 Task: Search one way flight ticket for 2 adults, 2 children, 2 infants in seat in first from Columbus: Rickenbacker International Airport to Greenville: Pitt-greenville Airport on 5-2-2023. Choice of flights is Emirates and Kenya Airways. Number of bags: 2 checked bags. Price is upto 76000. Outbound departure time preference is 20:15.
Action: Mouse moved to (311, 251)
Screenshot: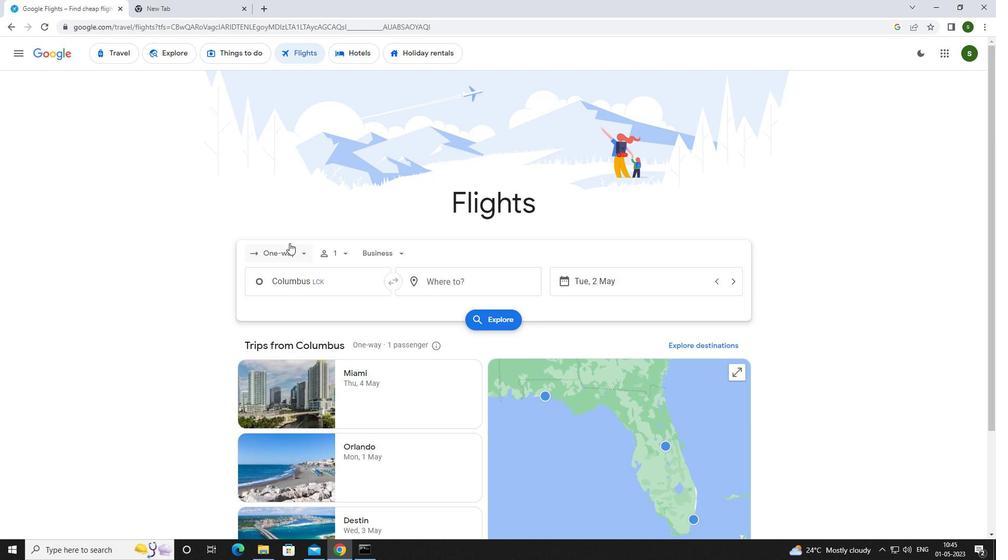 
Action: Mouse pressed left at (311, 251)
Screenshot: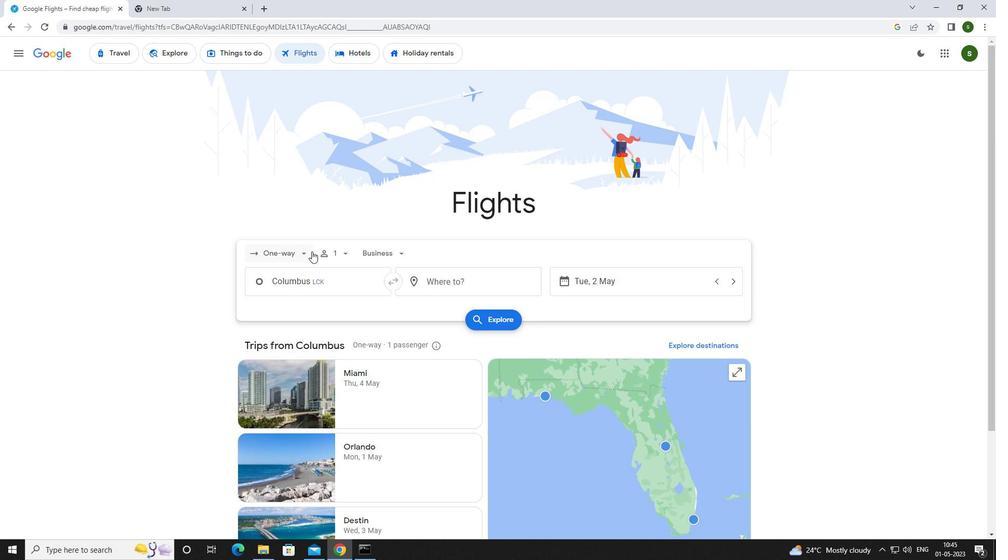 
Action: Mouse moved to (300, 305)
Screenshot: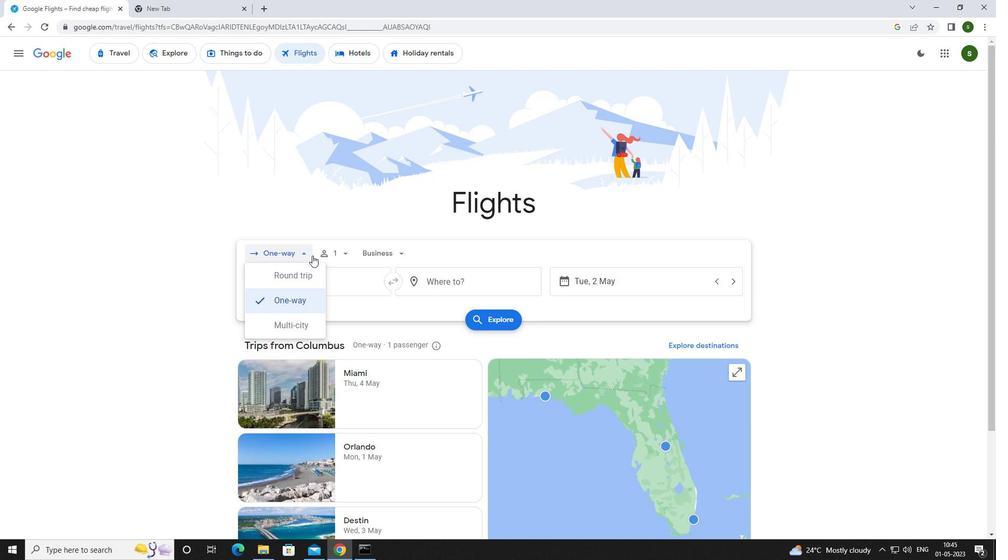 
Action: Mouse pressed left at (300, 305)
Screenshot: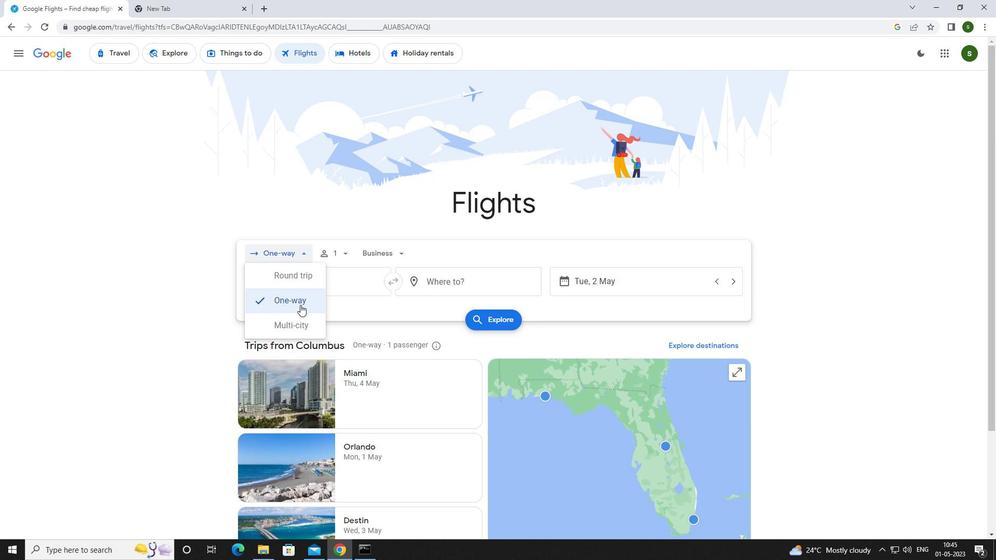 
Action: Mouse moved to (340, 257)
Screenshot: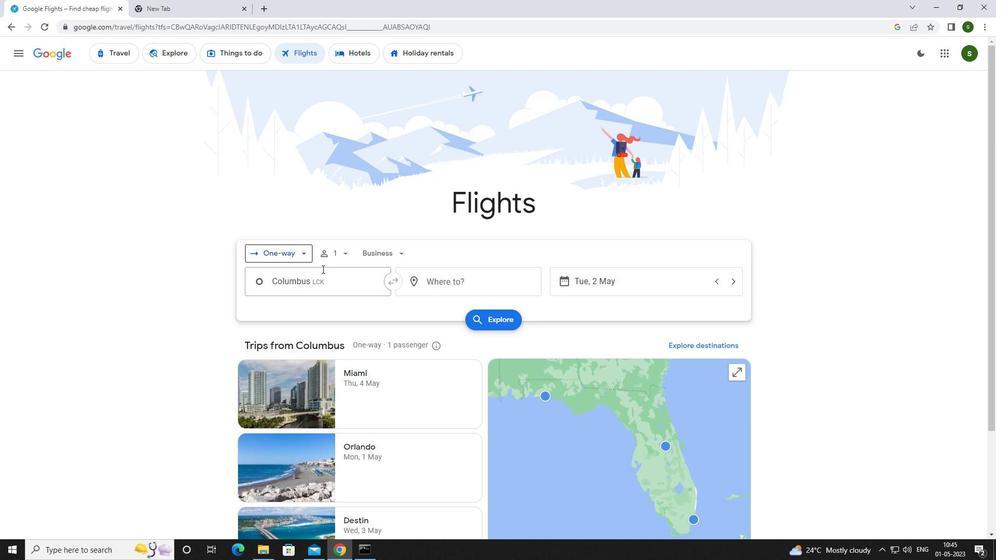
Action: Mouse pressed left at (340, 257)
Screenshot: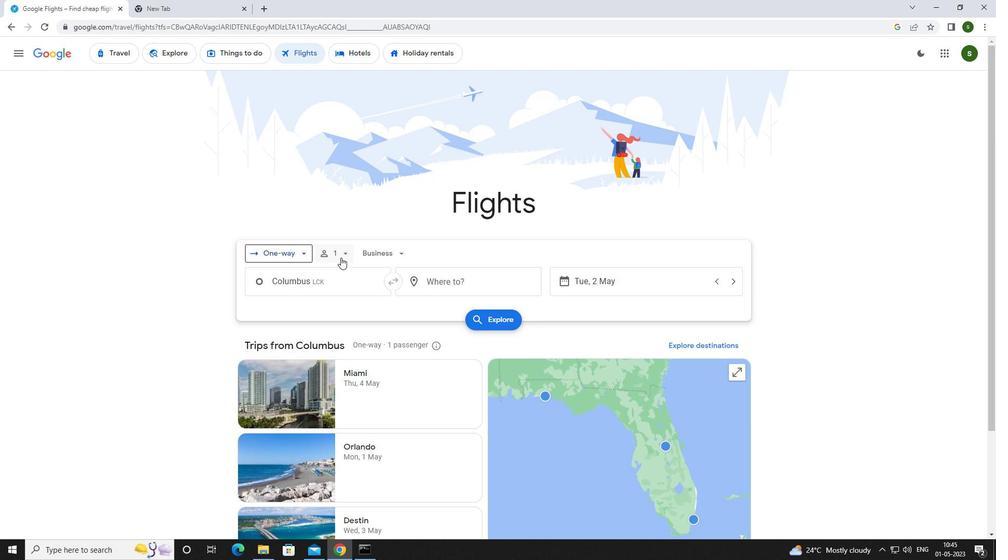 
Action: Mouse moved to (422, 283)
Screenshot: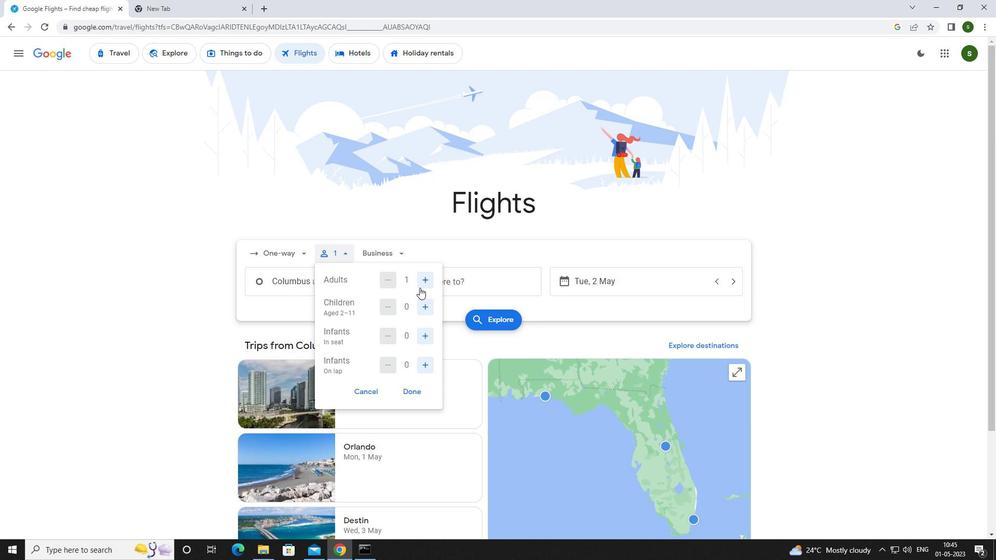 
Action: Mouse pressed left at (422, 283)
Screenshot: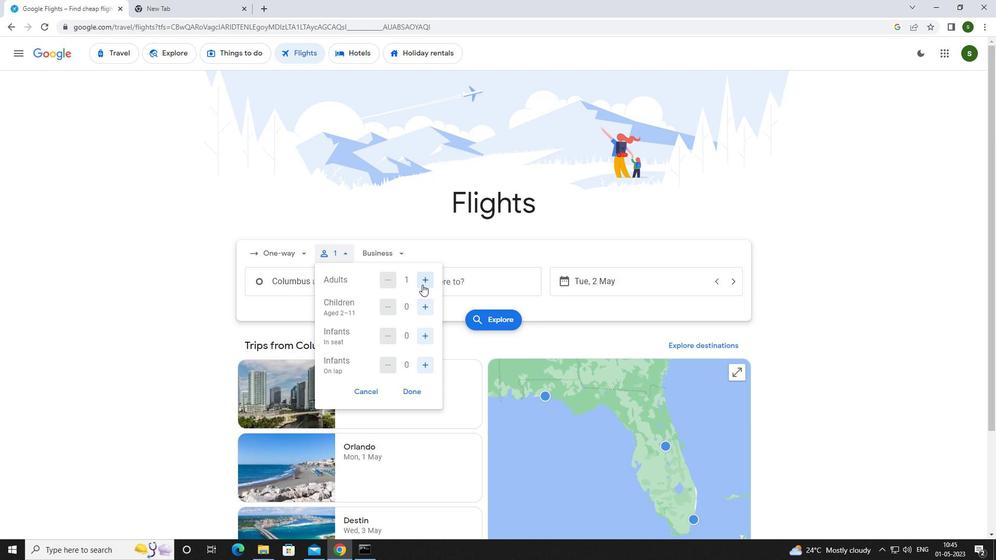 
Action: Mouse moved to (421, 304)
Screenshot: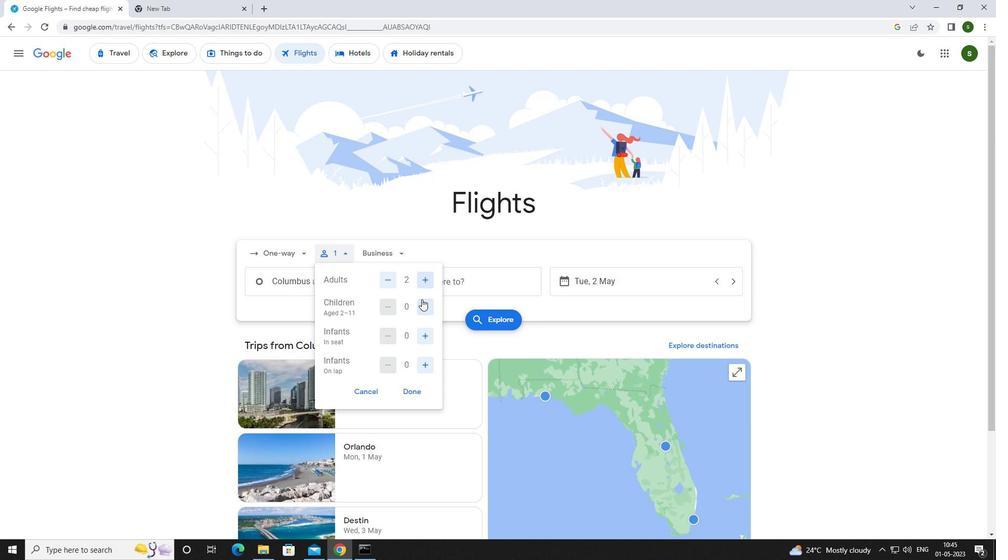 
Action: Mouse pressed left at (421, 304)
Screenshot: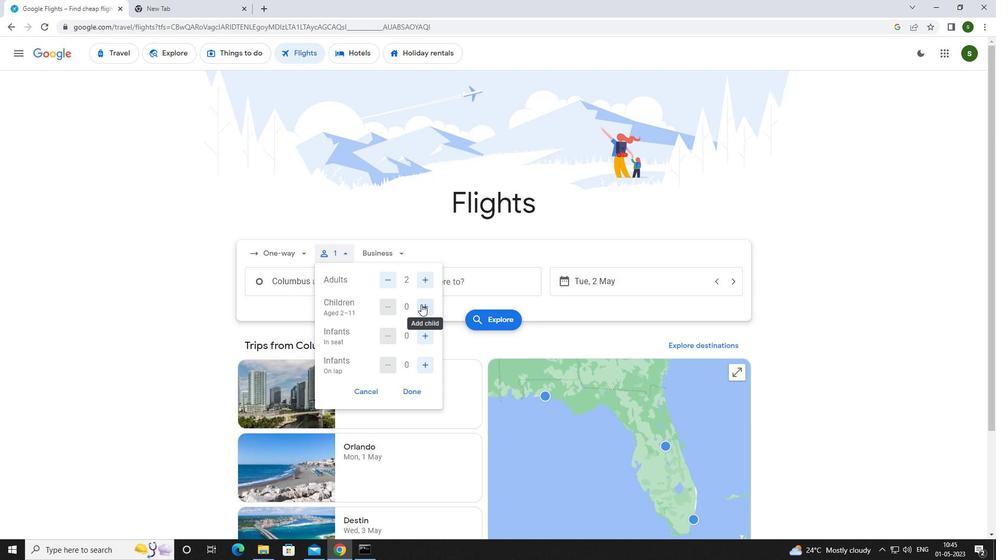 
Action: Mouse pressed left at (421, 304)
Screenshot: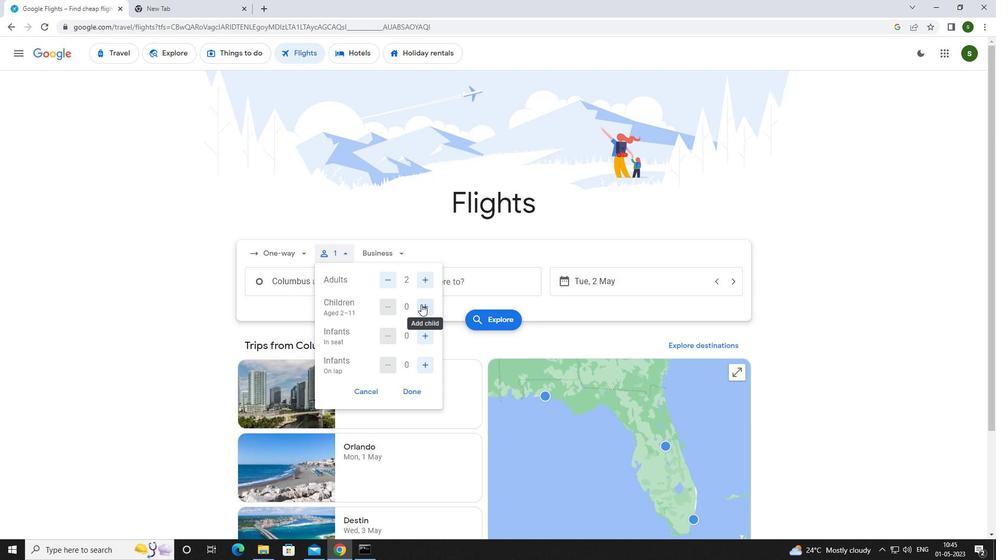 
Action: Mouse moved to (425, 336)
Screenshot: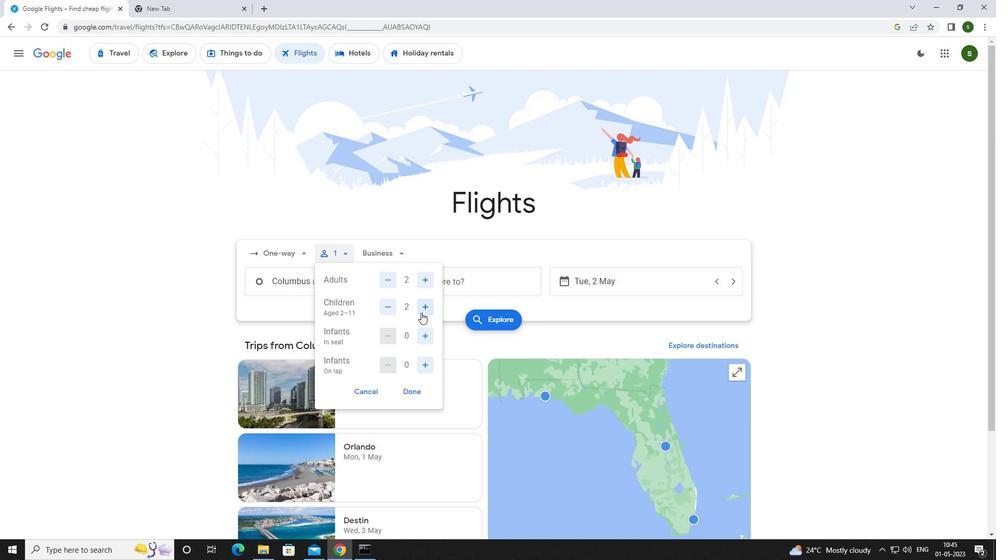 
Action: Mouse pressed left at (425, 336)
Screenshot: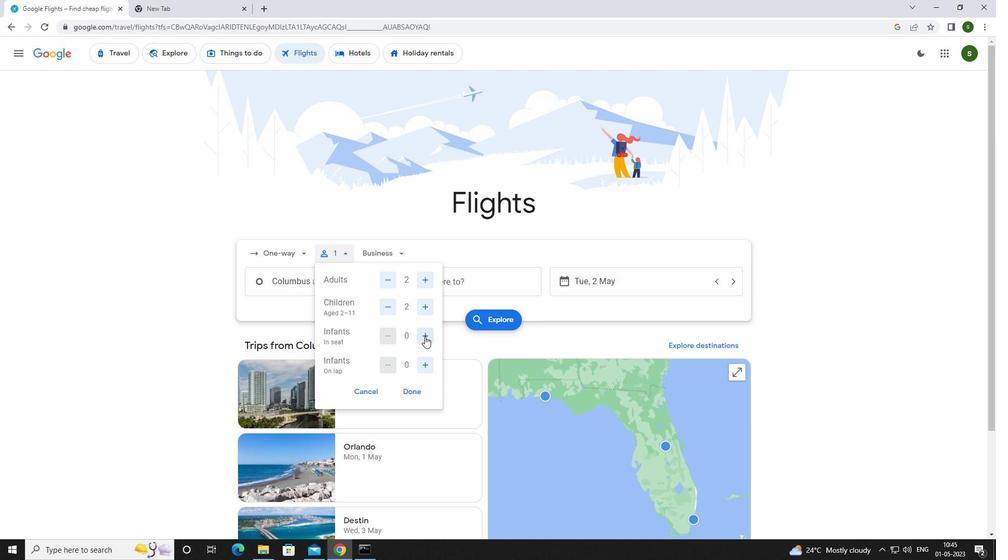 
Action: Mouse pressed left at (425, 336)
Screenshot: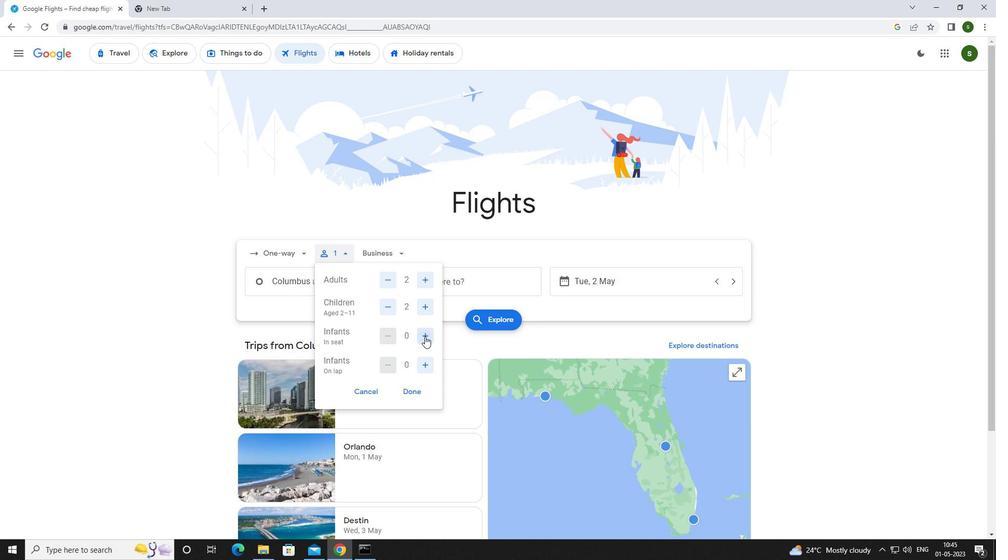 
Action: Mouse moved to (370, 250)
Screenshot: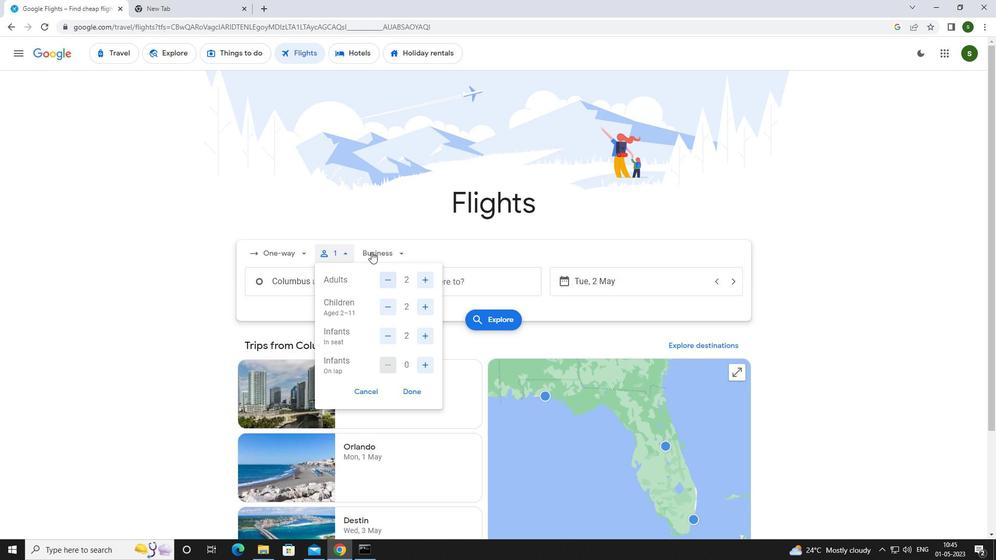 
Action: Mouse pressed left at (370, 250)
Screenshot: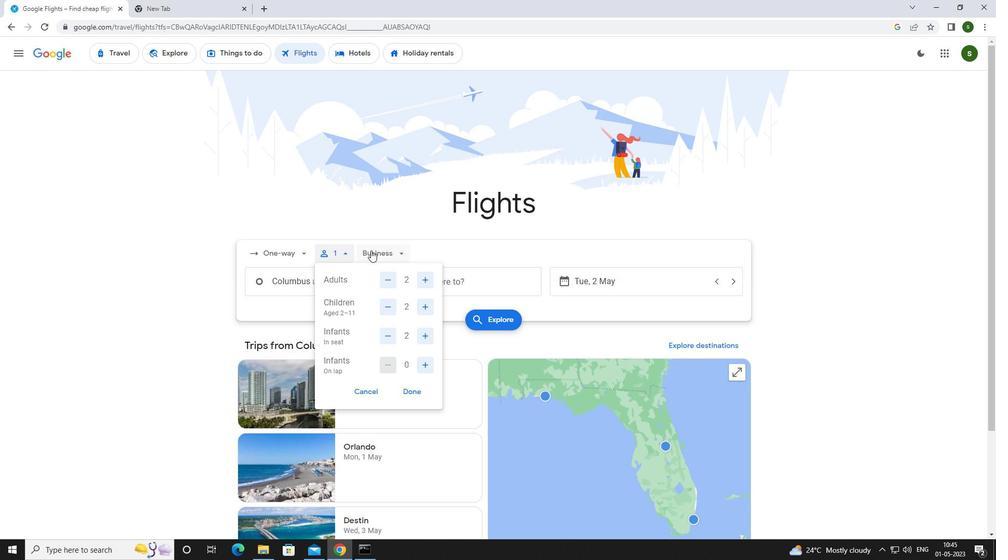 
Action: Mouse moved to (408, 347)
Screenshot: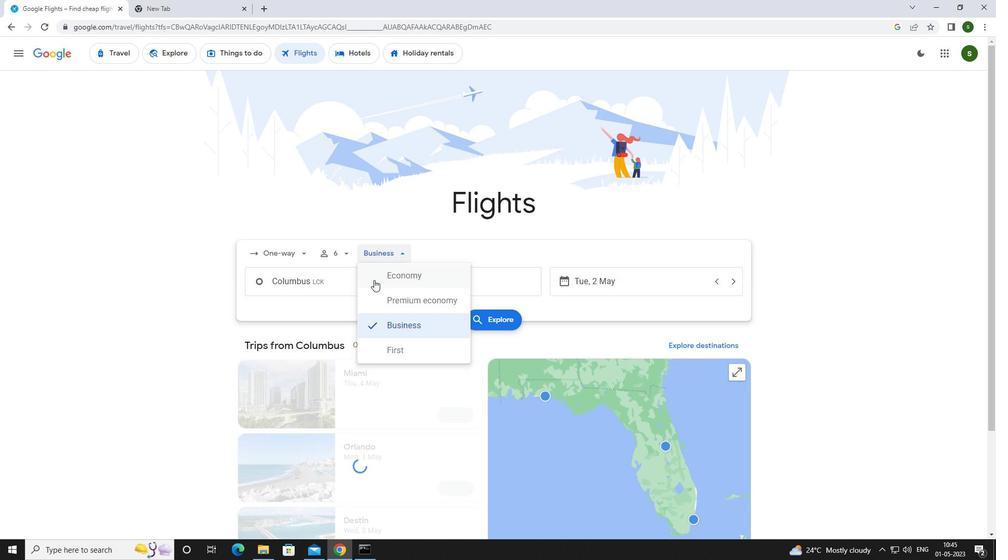 
Action: Mouse pressed left at (408, 347)
Screenshot: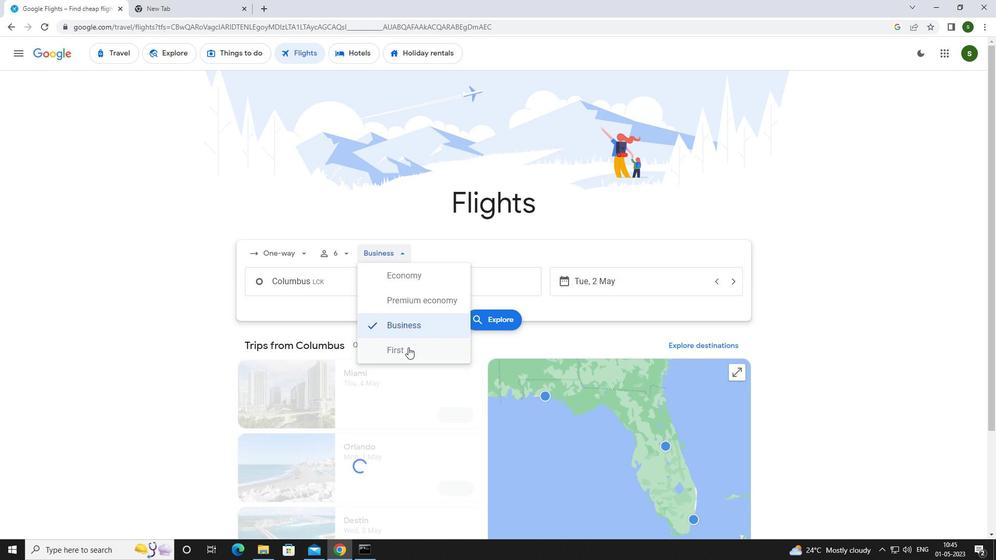 
Action: Mouse moved to (344, 279)
Screenshot: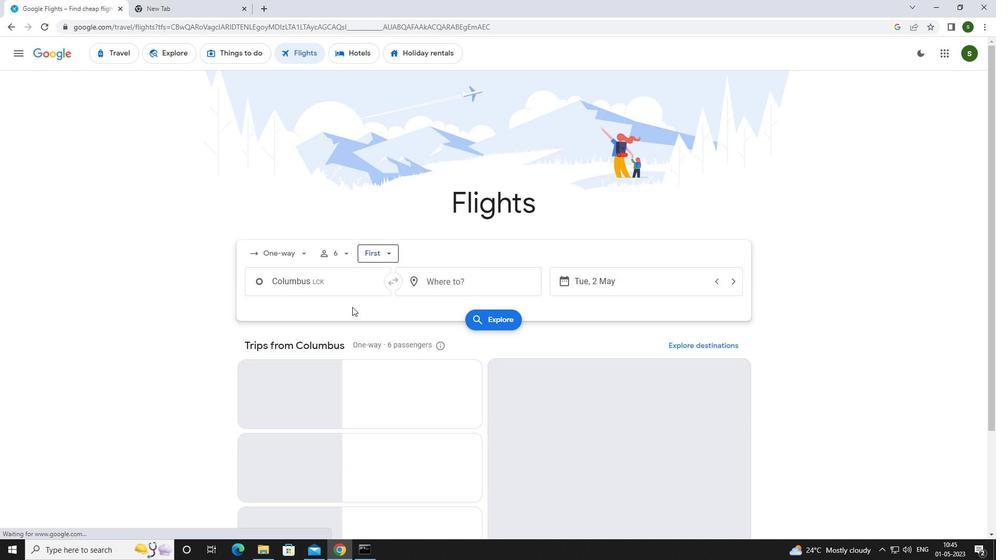 
Action: Mouse pressed left at (344, 279)
Screenshot: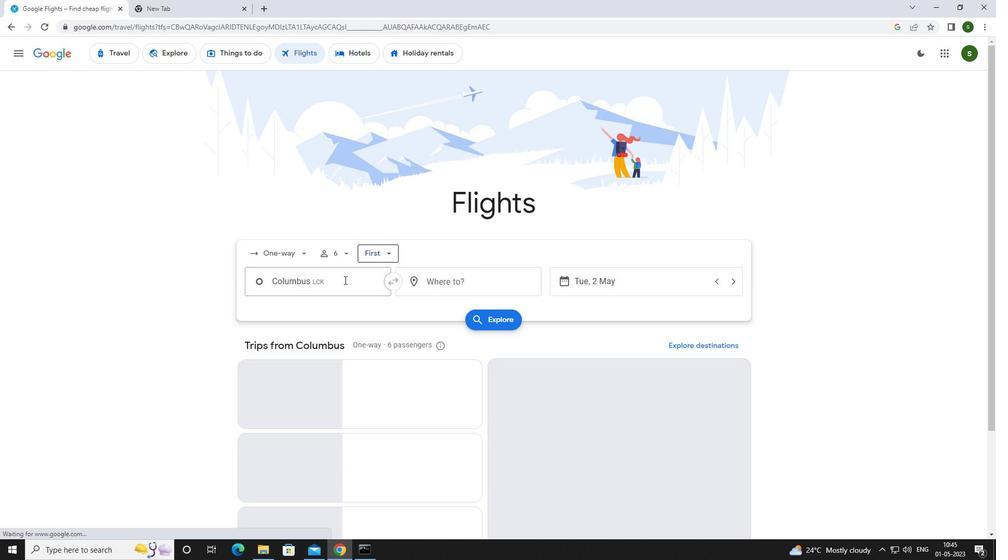 
Action: Mouse moved to (344, 278)
Screenshot: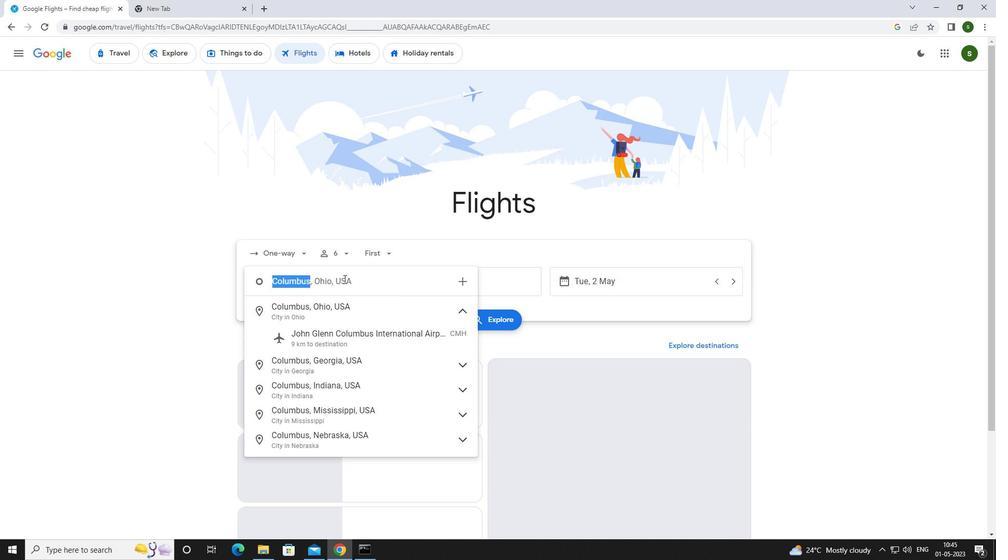 
Action: Key pressed r<Key.caps_lock>ickenbac
Screenshot: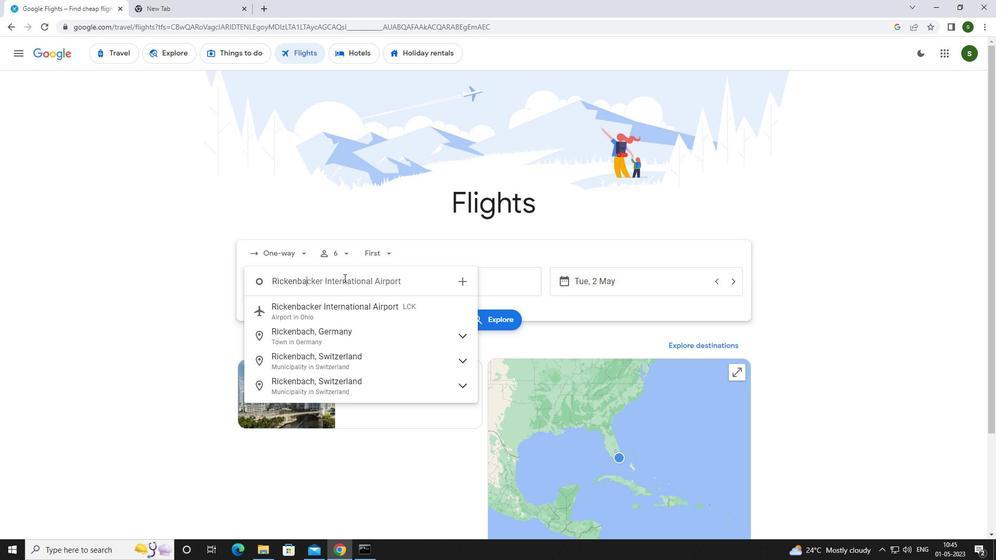 
Action: Mouse moved to (340, 305)
Screenshot: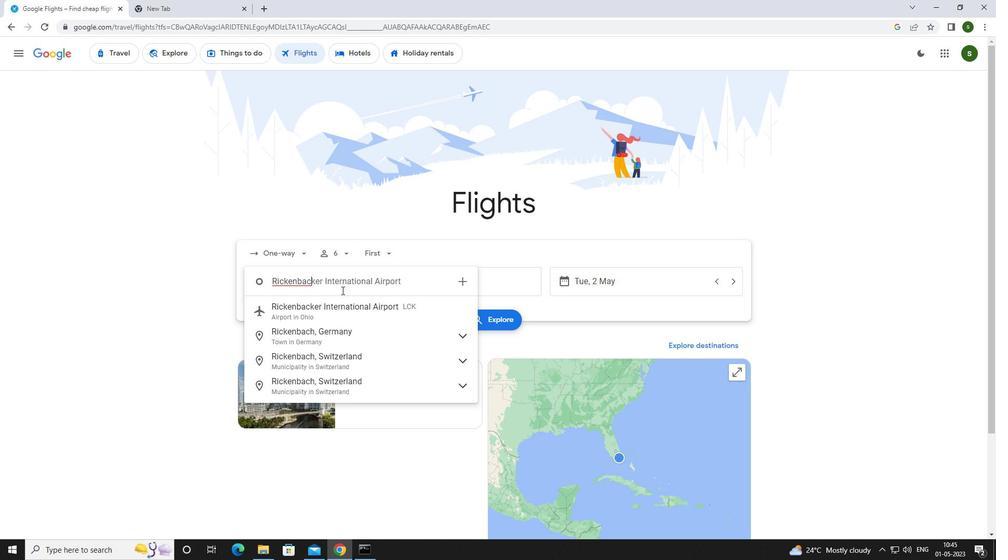 
Action: Mouse pressed left at (340, 305)
Screenshot: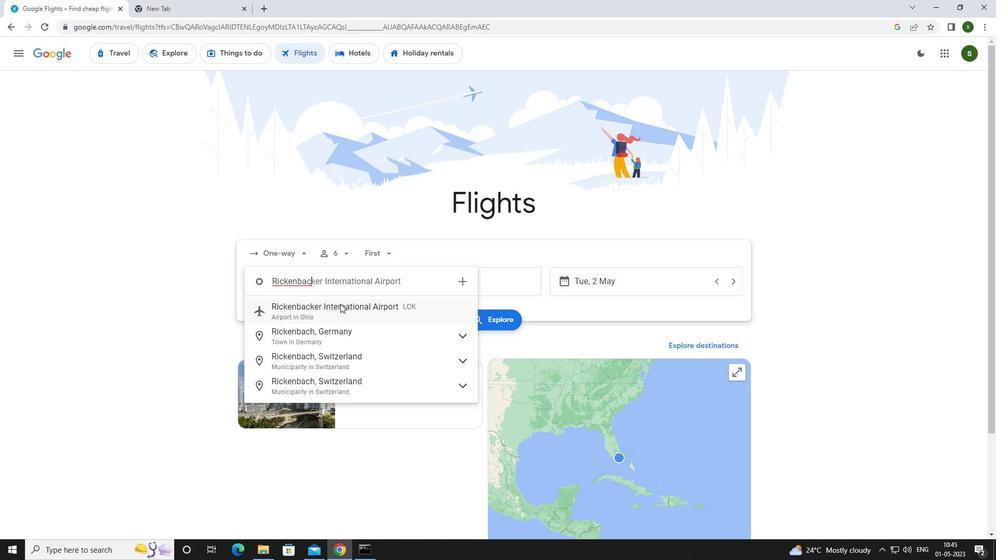 
Action: Mouse moved to (437, 284)
Screenshot: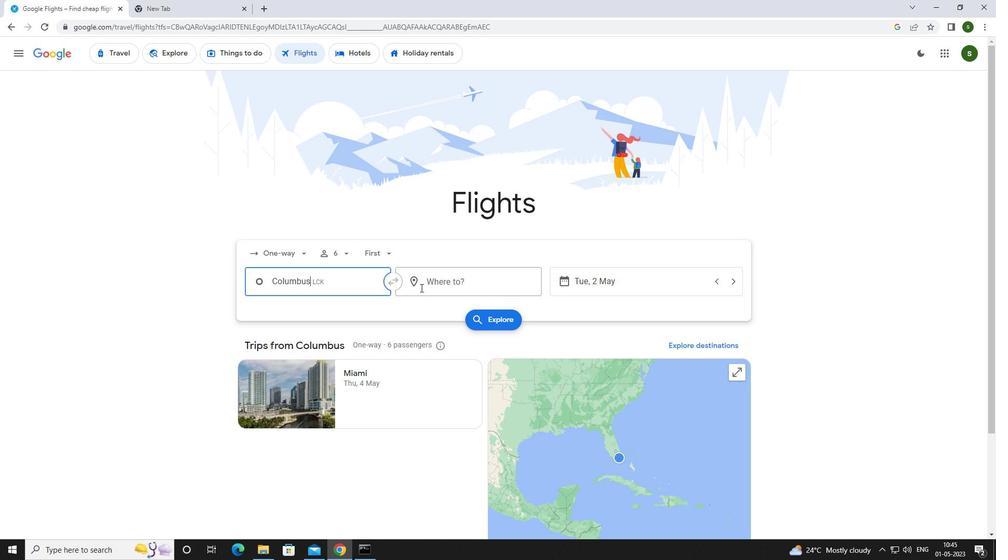
Action: Mouse pressed left at (437, 284)
Screenshot: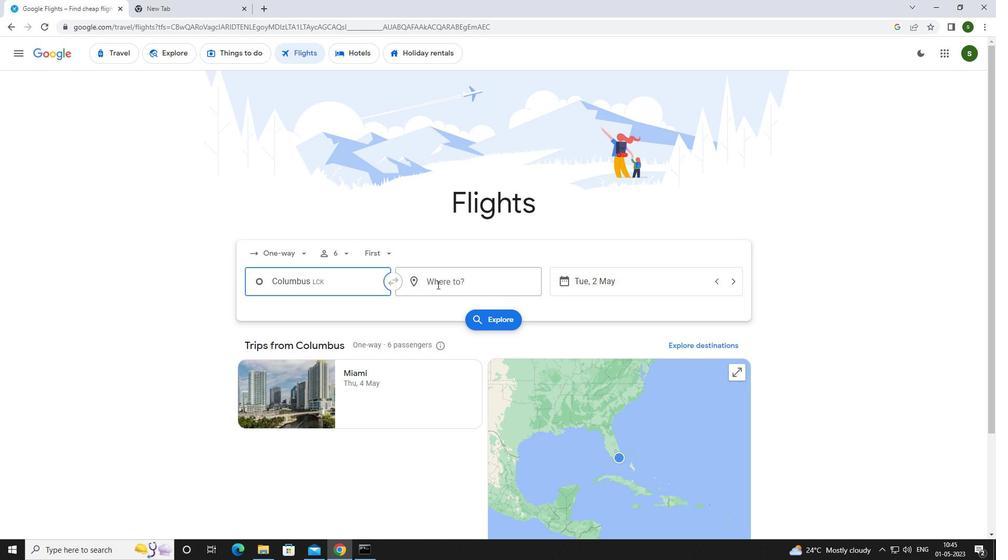 
Action: Key pressed <Key.caps_lock>s<Key.caps_lock>pringfi
Screenshot: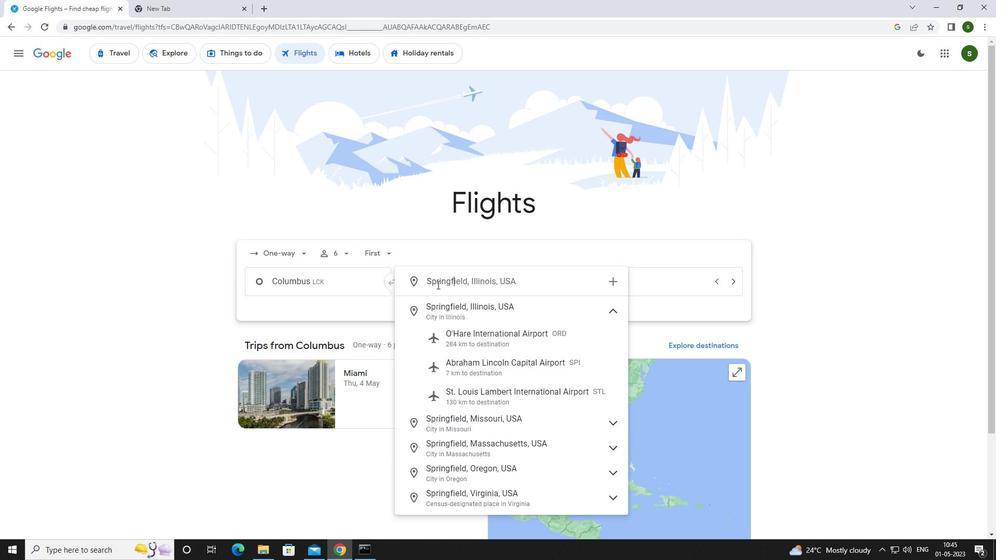 
Action: Mouse moved to (489, 374)
Screenshot: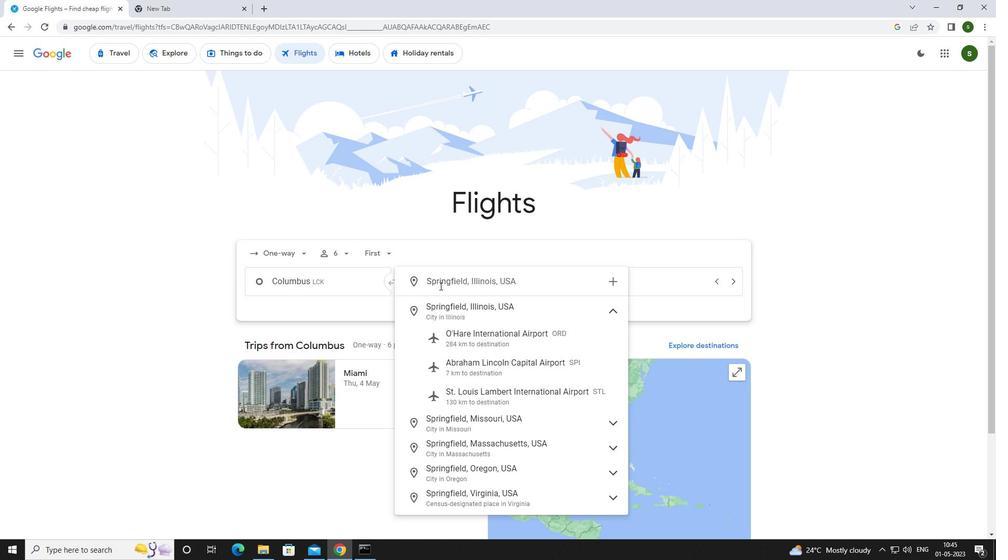 
Action: Mouse pressed left at (489, 374)
Screenshot: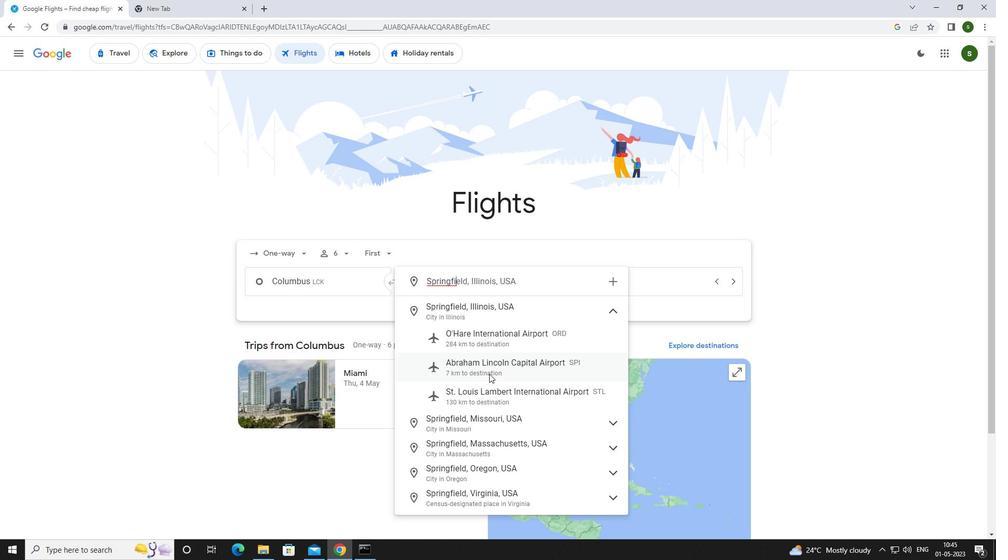 
Action: Mouse moved to (644, 280)
Screenshot: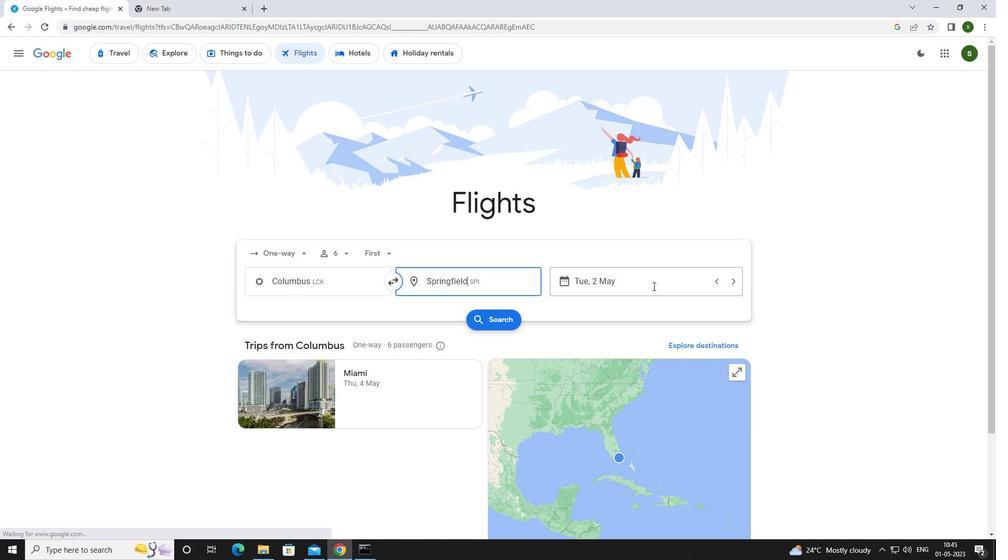 
Action: Mouse pressed left at (644, 280)
Screenshot: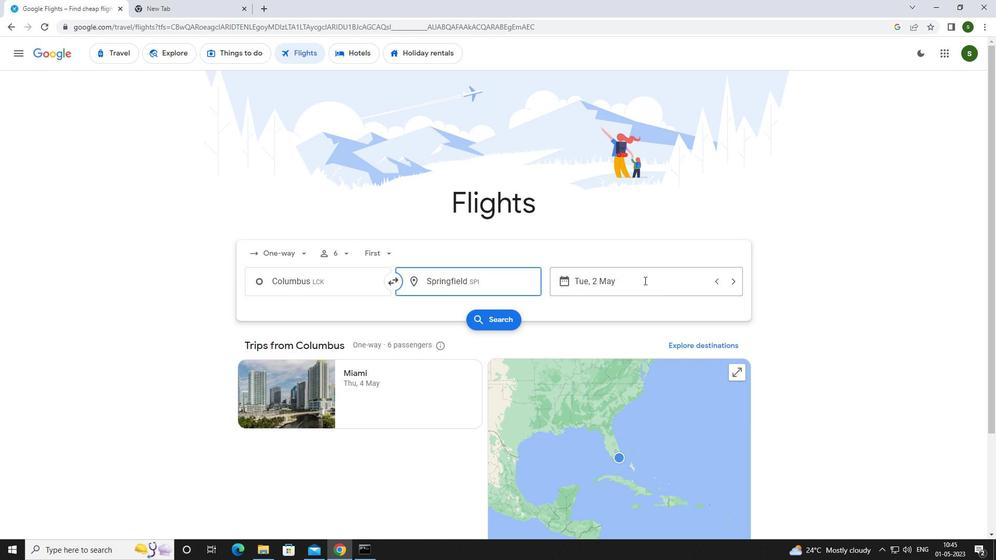
Action: Mouse moved to (426, 359)
Screenshot: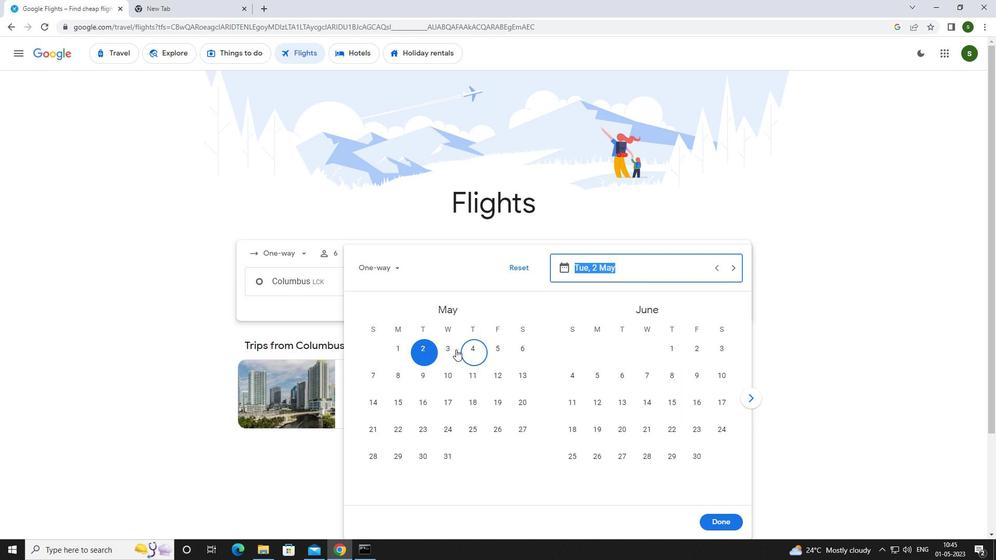 
Action: Mouse pressed left at (426, 359)
Screenshot: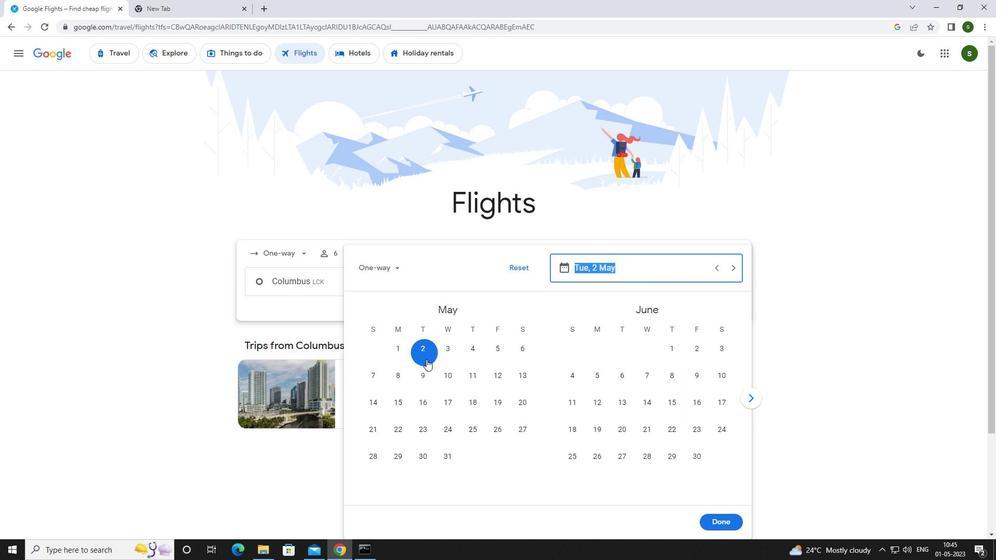 
Action: Mouse moved to (723, 526)
Screenshot: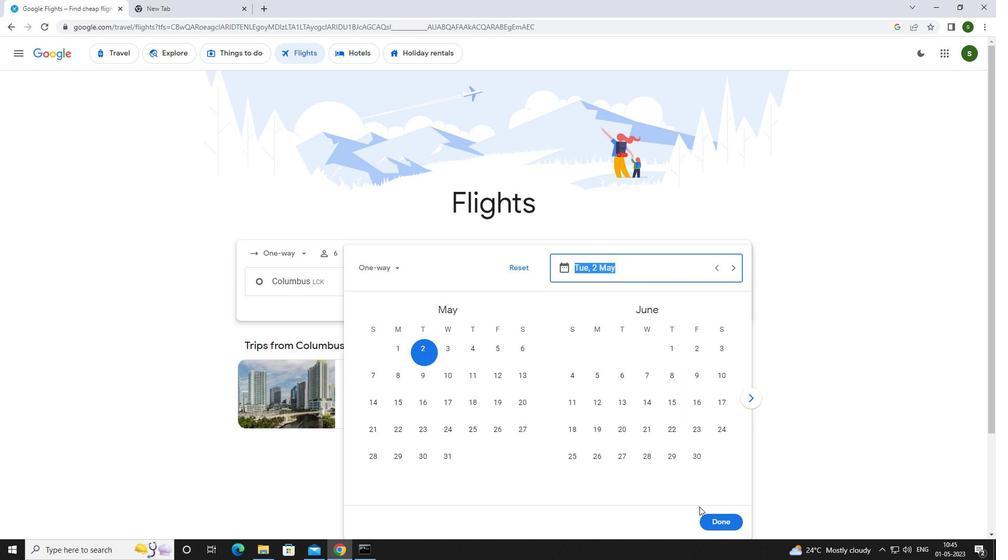 
Action: Mouse pressed left at (723, 526)
Screenshot: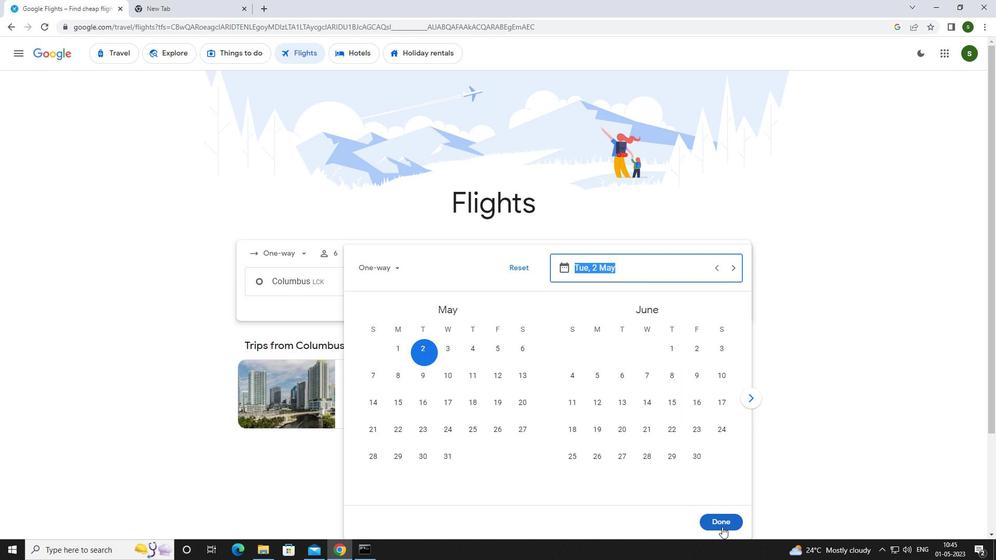 
Action: Mouse moved to (514, 323)
Screenshot: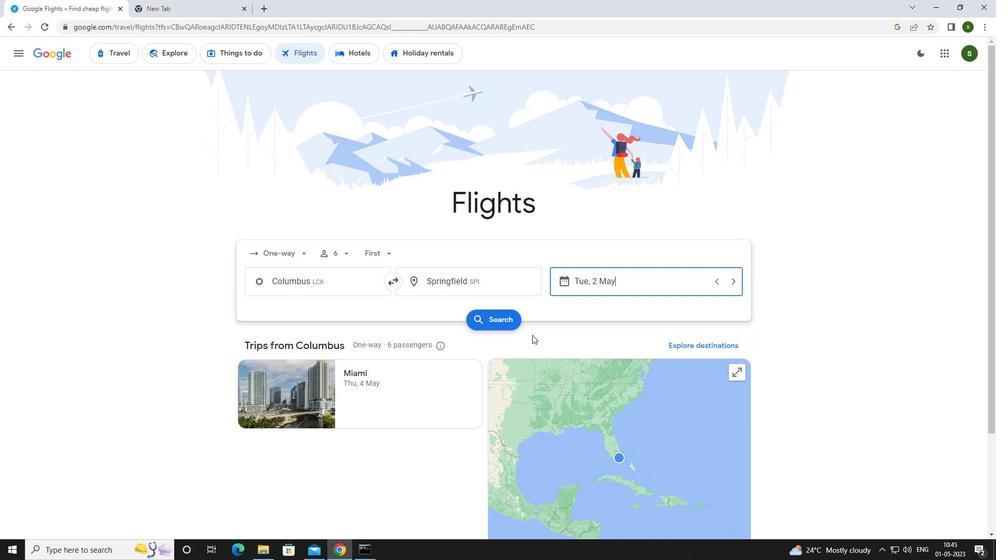
Action: Mouse pressed left at (514, 323)
Screenshot: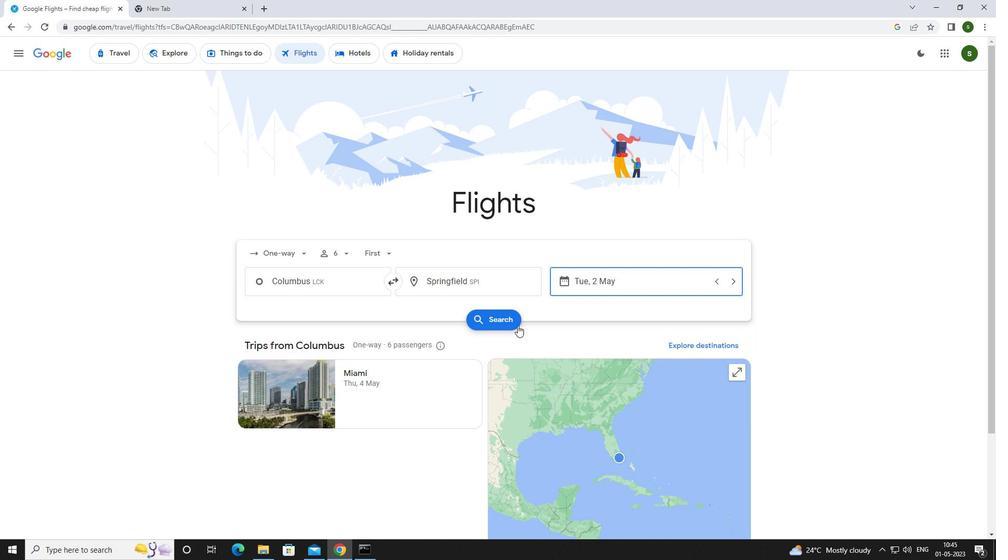 
Action: Mouse moved to (244, 145)
Screenshot: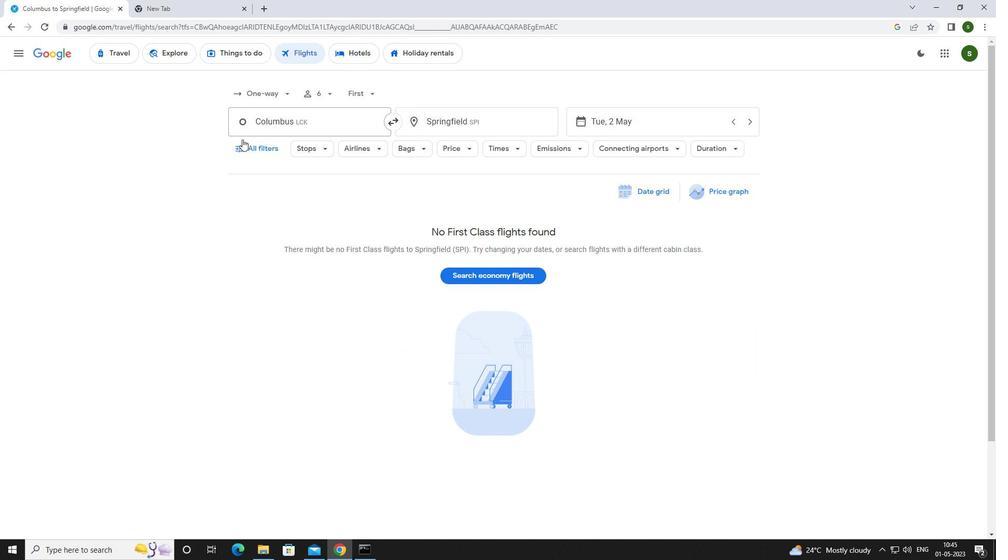 
Action: Mouse pressed left at (244, 145)
Screenshot: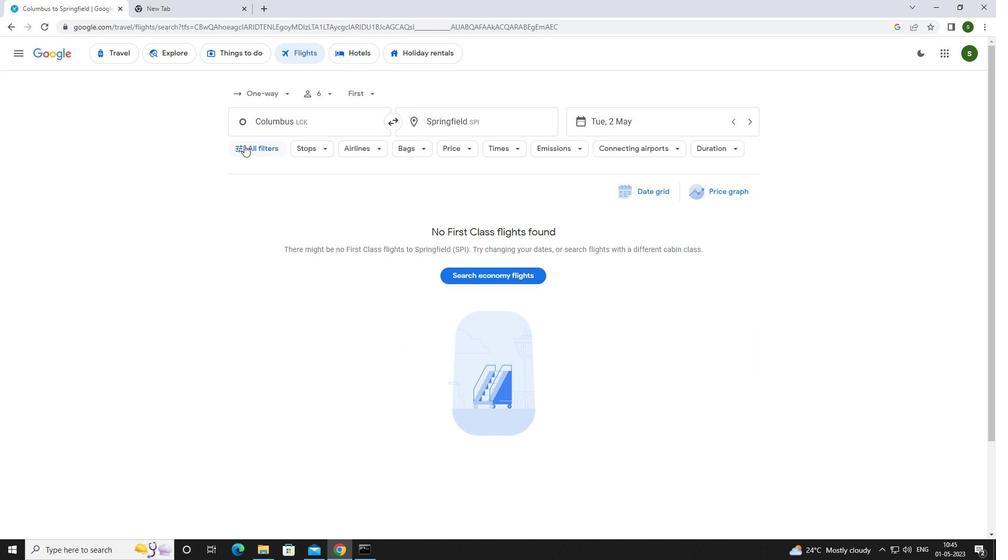 
Action: Mouse moved to (388, 368)
Screenshot: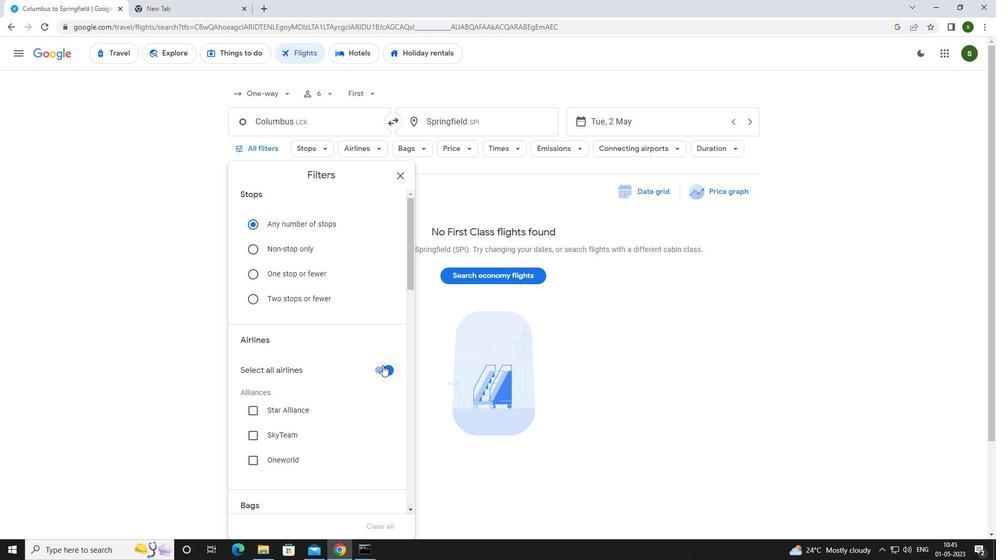 
Action: Mouse pressed left at (388, 368)
Screenshot: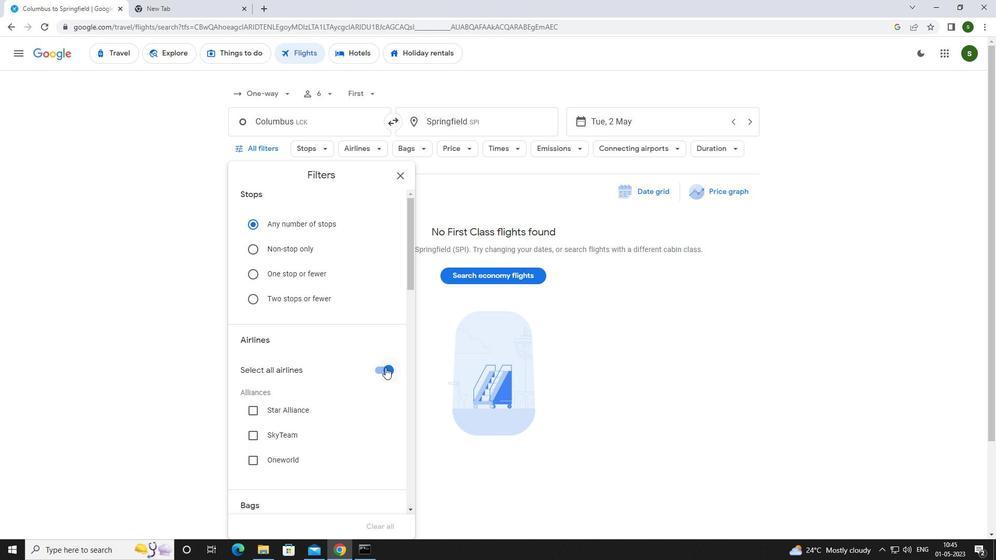
Action: Mouse moved to (347, 340)
Screenshot: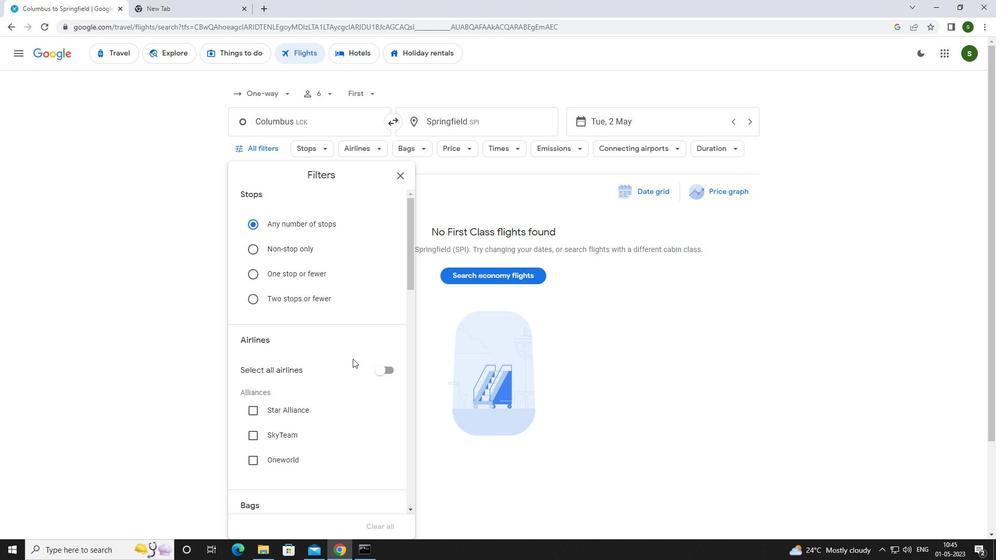 
Action: Mouse scrolled (347, 339) with delta (0, 0)
Screenshot: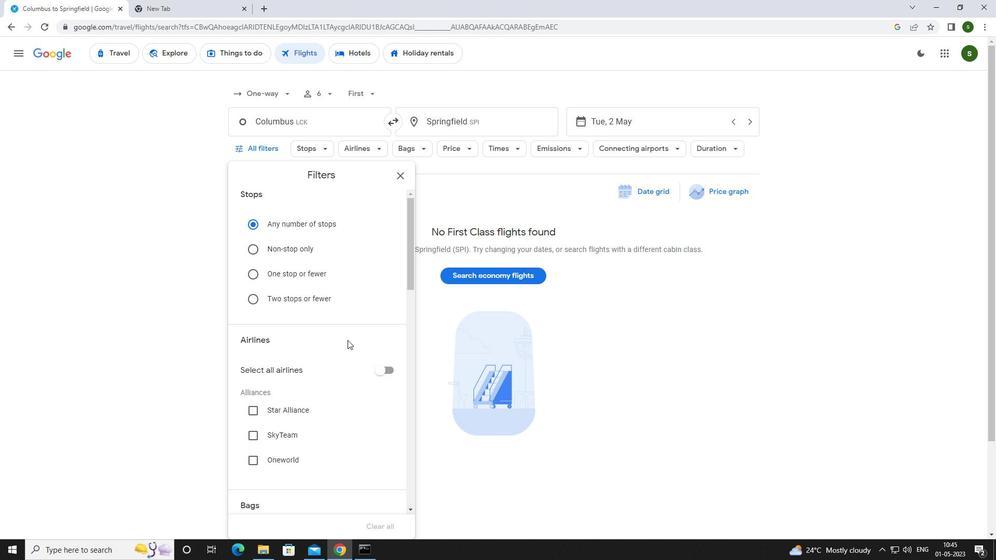 
Action: Mouse scrolled (347, 339) with delta (0, 0)
Screenshot: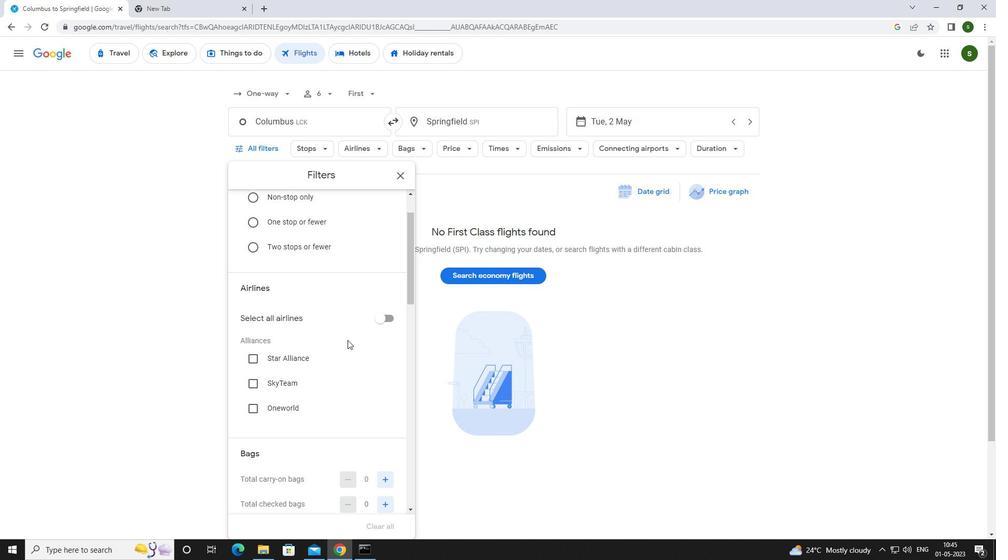 
Action: Mouse scrolled (347, 339) with delta (0, 0)
Screenshot: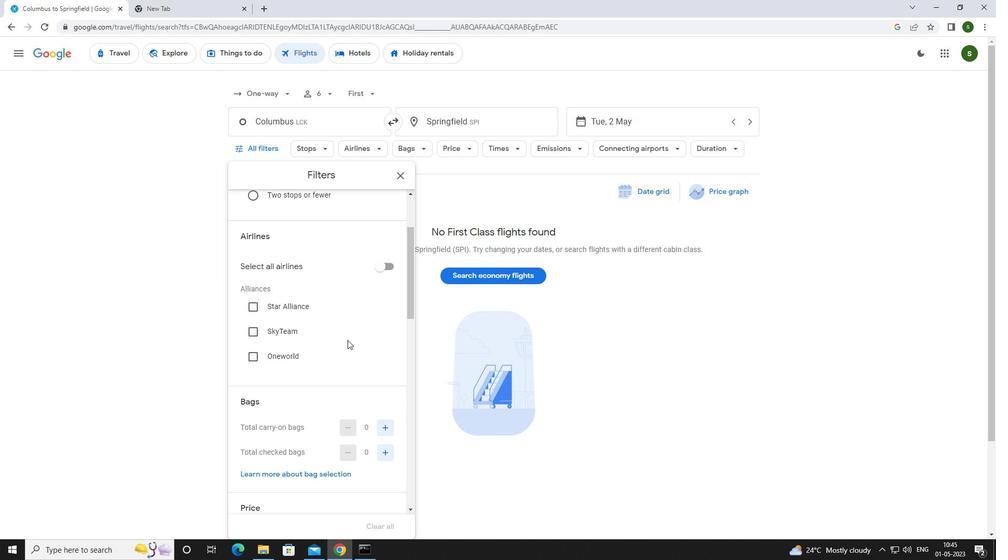 
Action: Mouse scrolled (347, 339) with delta (0, 0)
Screenshot: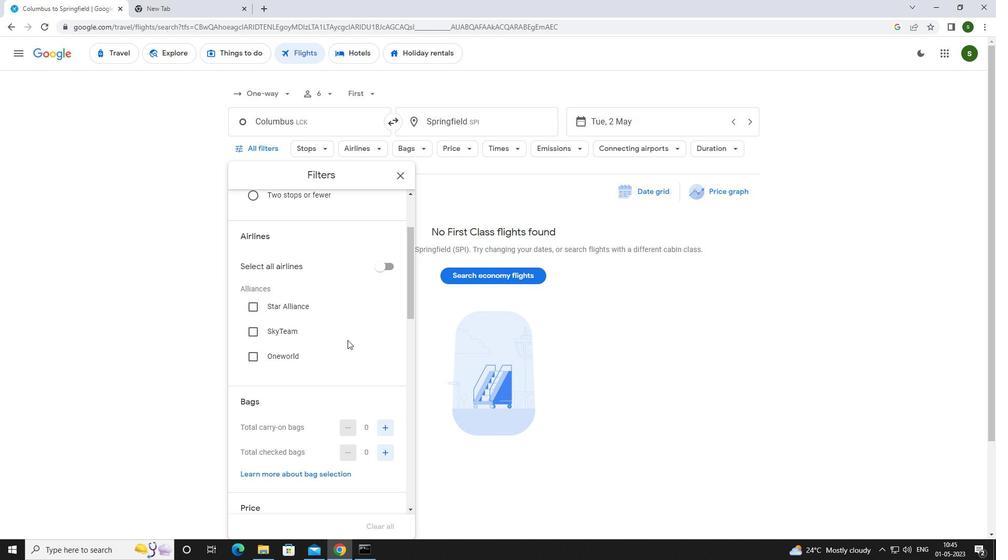
Action: Mouse scrolled (347, 339) with delta (0, 0)
Screenshot: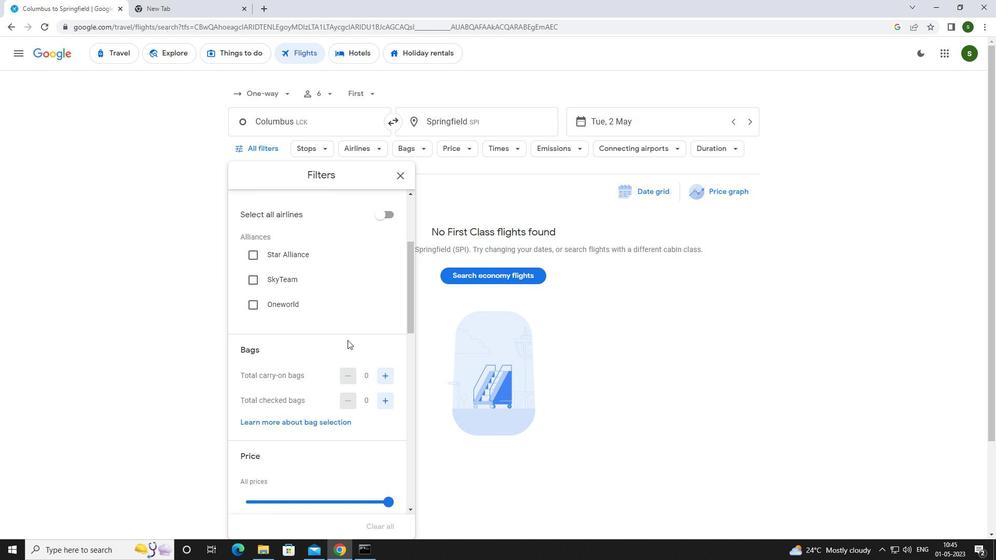 
Action: Mouse moved to (386, 291)
Screenshot: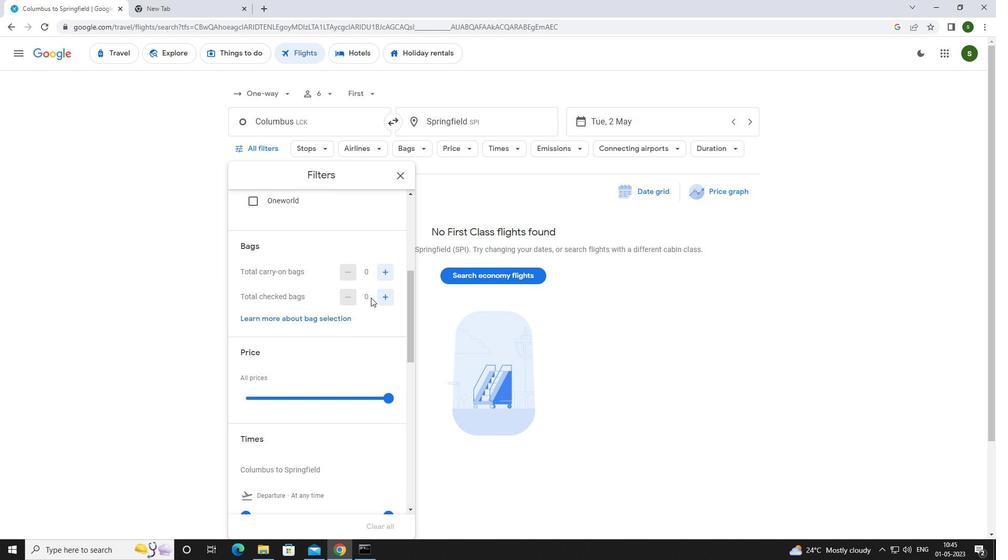 
Action: Mouse pressed left at (386, 291)
Screenshot: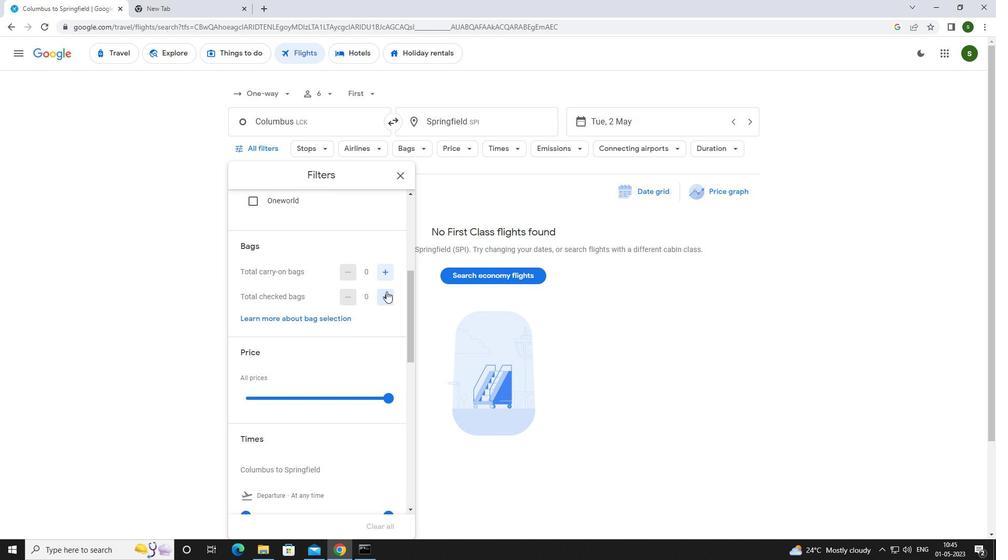 
Action: Mouse pressed left at (386, 291)
Screenshot: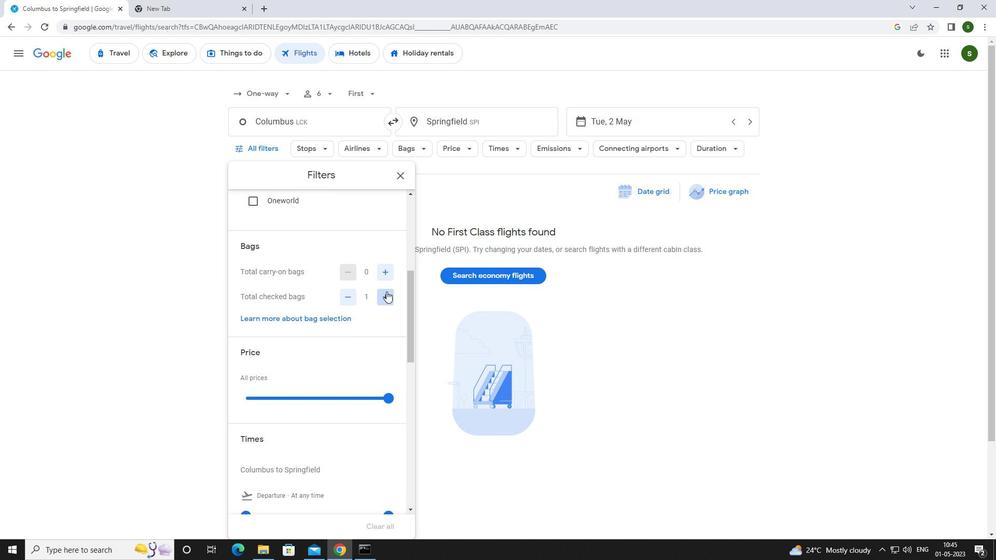 
Action: Mouse moved to (344, 323)
Screenshot: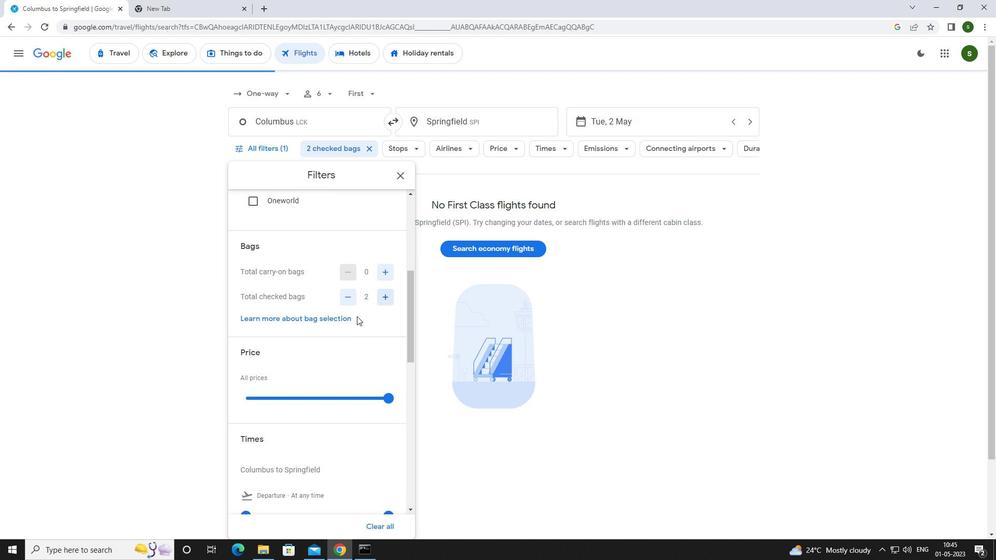 
Action: Mouse scrolled (344, 323) with delta (0, 0)
Screenshot: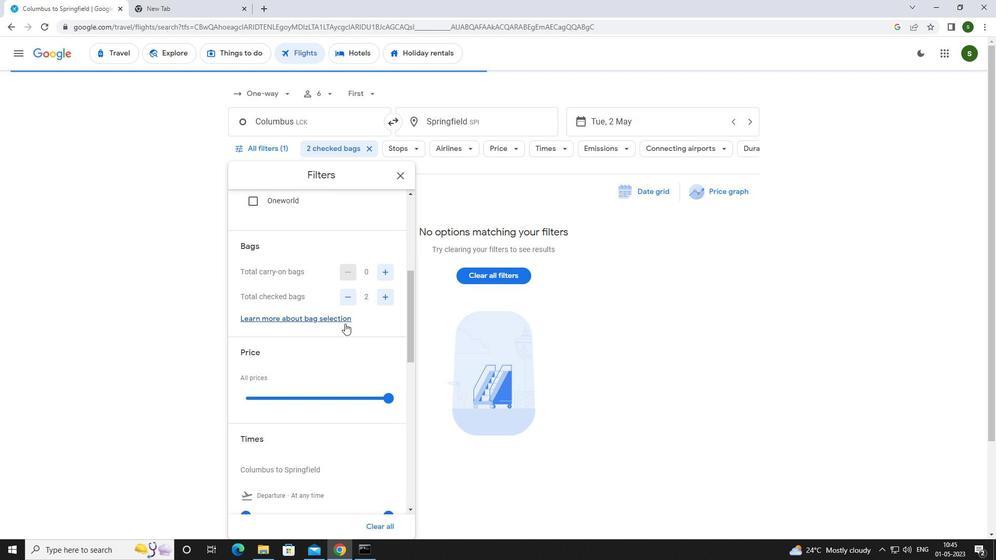 
Action: Mouse scrolled (344, 323) with delta (0, 0)
Screenshot: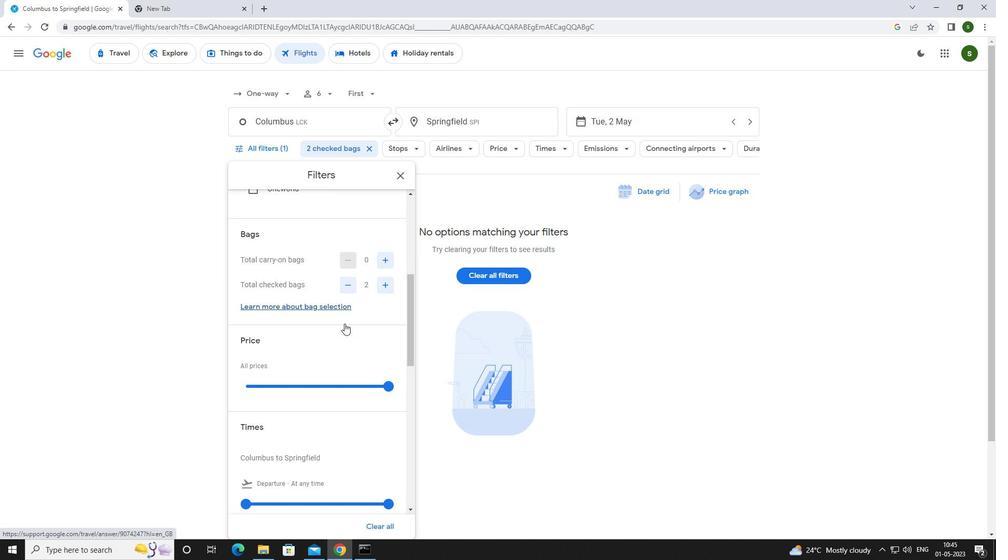 
Action: Mouse moved to (386, 294)
Screenshot: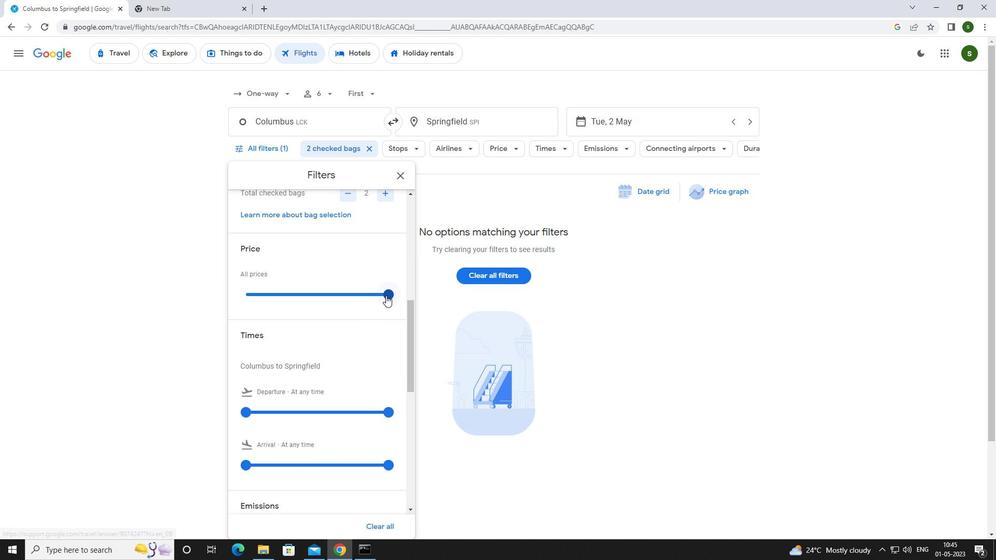 
Action: Mouse pressed left at (386, 294)
Screenshot: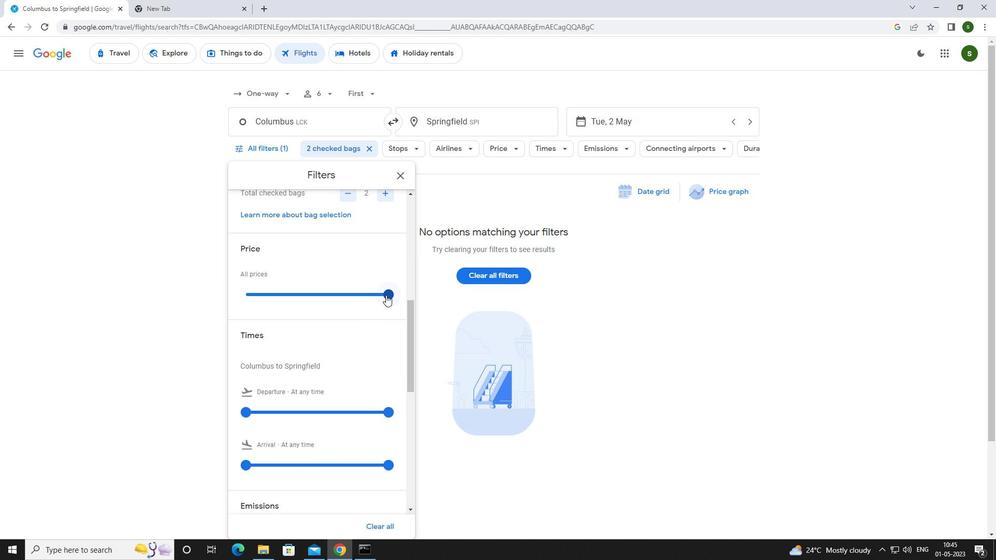 
Action: Mouse moved to (330, 329)
Screenshot: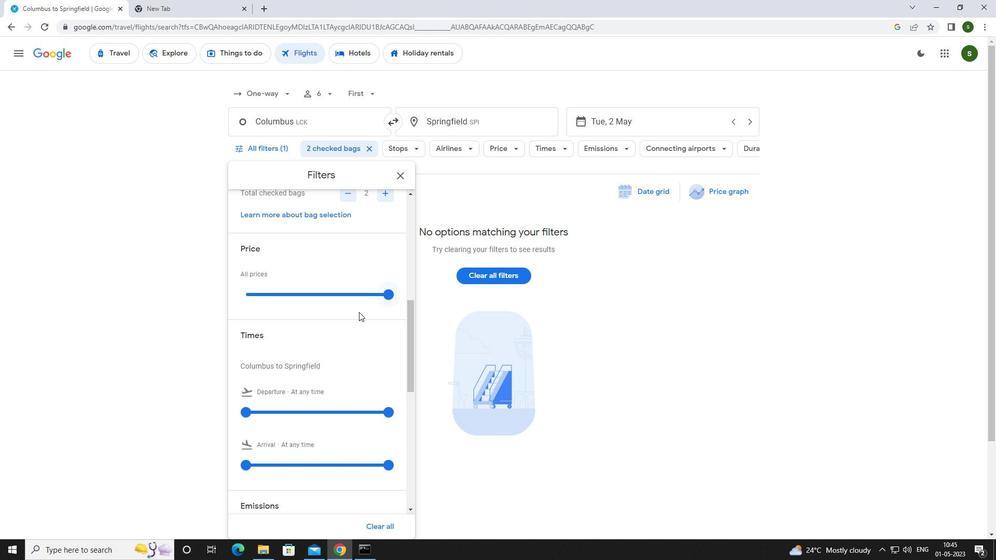 
Action: Mouse scrolled (330, 328) with delta (0, 0)
Screenshot: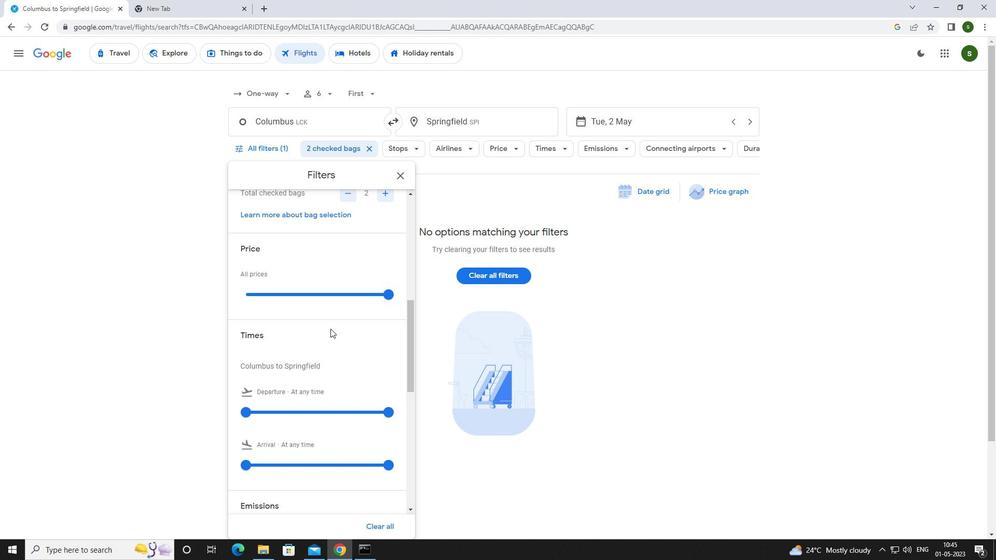 
Action: Mouse moved to (247, 364)
Screenshot: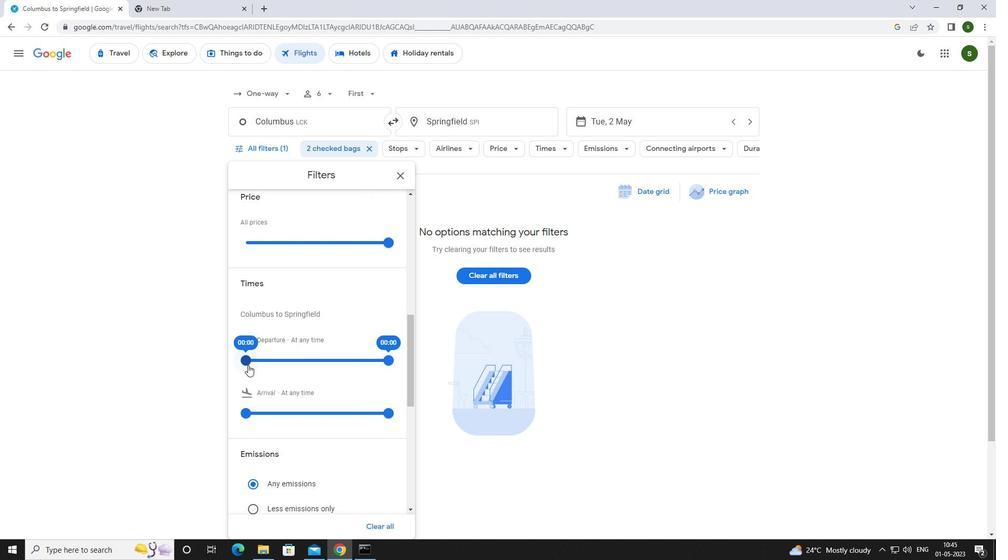 
Action: Mouse pressed left at (247, 364)
Screenshot: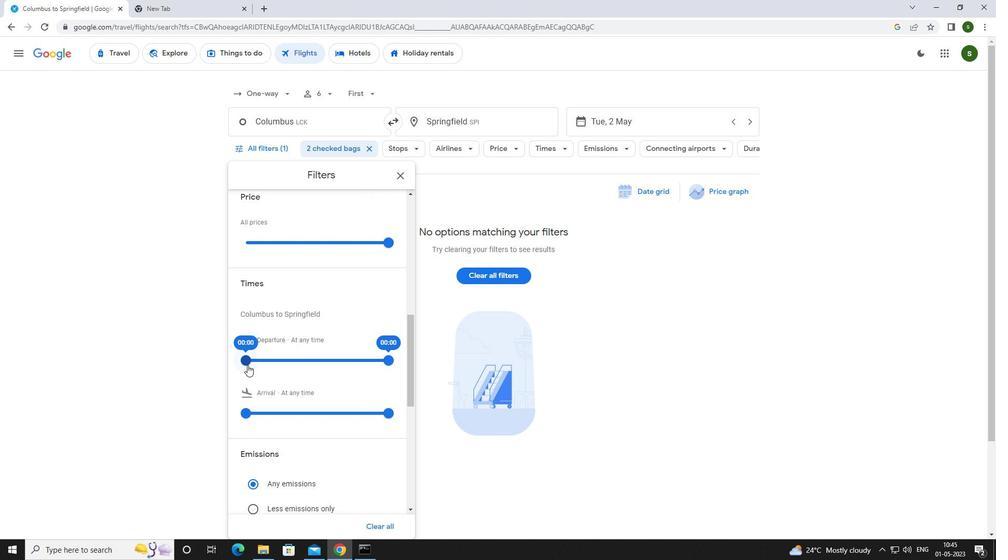 
Action: Mouse moved to (637, 312)
Screenshot: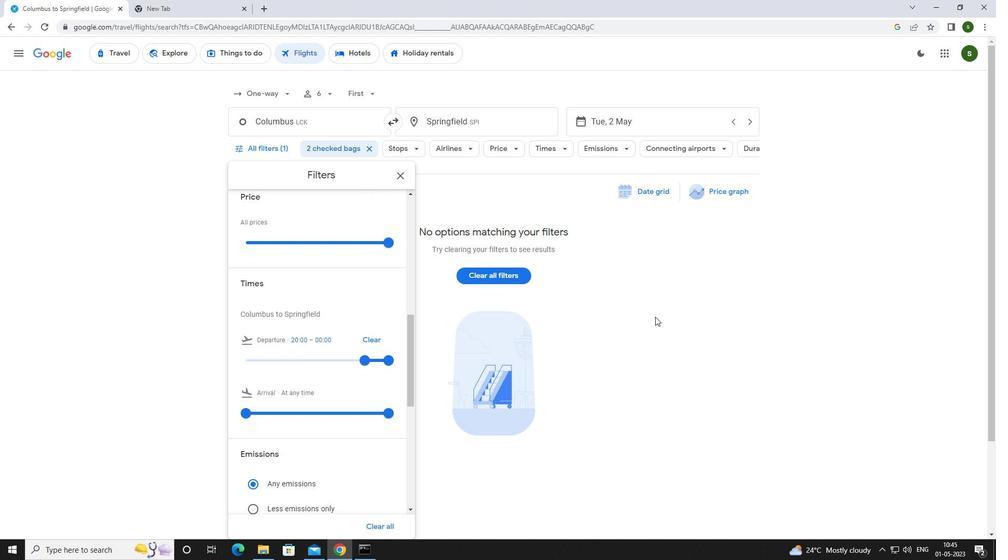 
Action: Mouse pressed left at (637, 312)
Screenshot: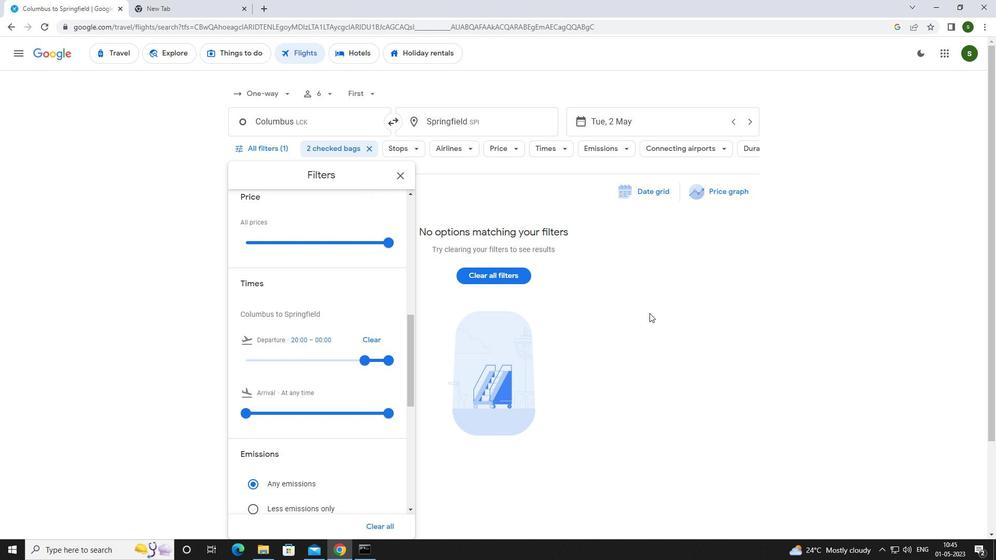 
